 Task: Create in the project ArrowTech and in the Backlog issue 'Integrate a new augmented reality feature into an existing mobile application to enhance user experience and interactivity' a child issue 'Kubernetes cluster disaster recovery testing and remediation', and assign it to team member softage.1@softage.net. Create in the project ArrowTech and in the Backlog issue 'Develop a new tool for automated testing of mobile application functional correctness and performance under varying network conditions' a child issue 'Integration with employee benefits systems', and assign it to team member softage.2@softage.net
Action: Mouse moved to (231, 73)
Screenshot: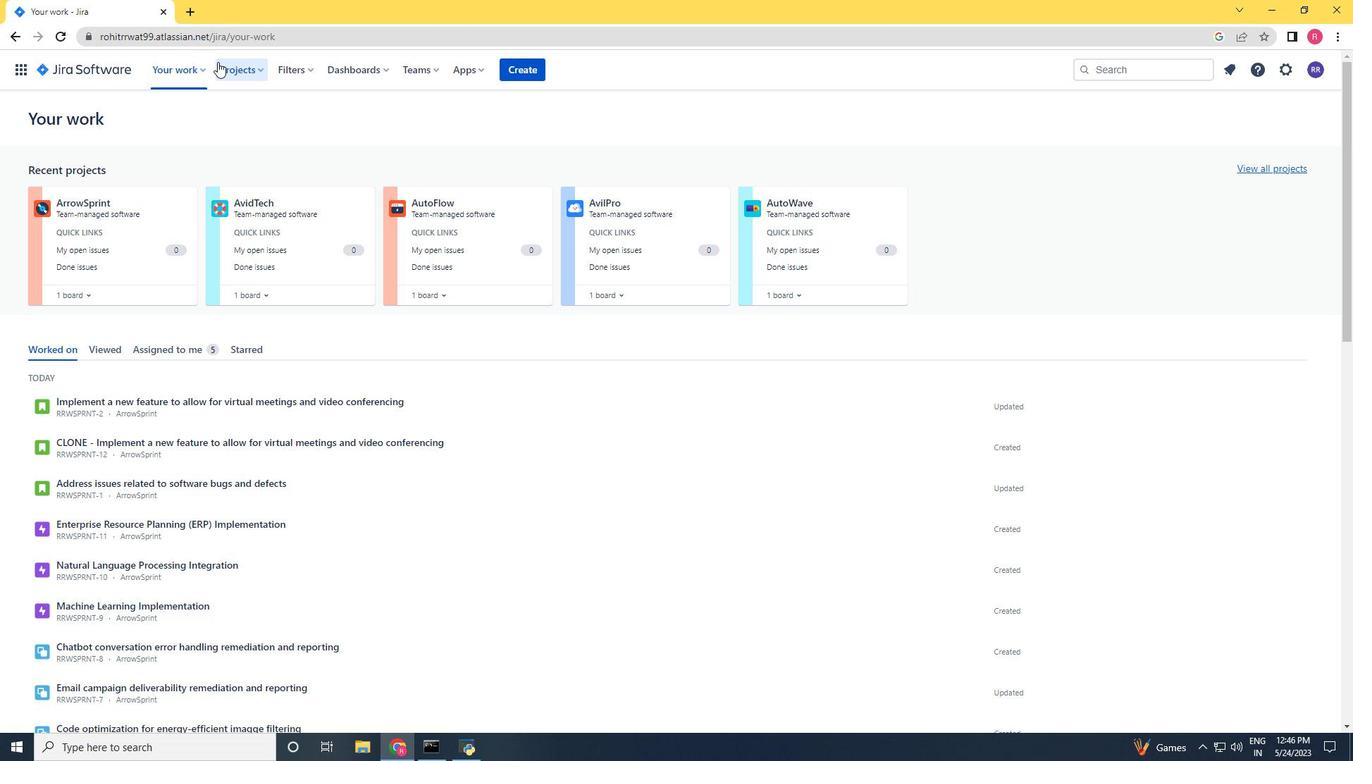 
Action: Mouse pressed left at (231, 73)
Screenshot: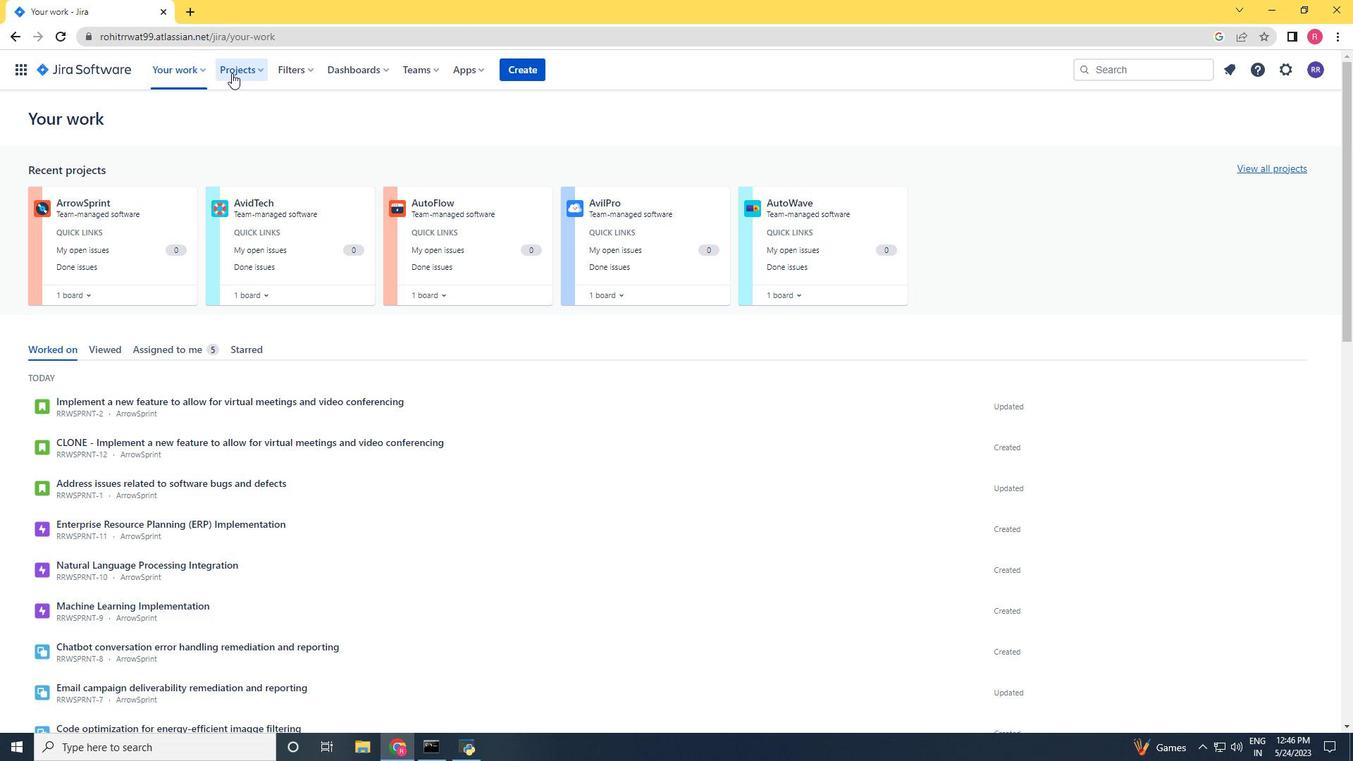 
Action: Mouse moved to (258, 146)
Screenshot: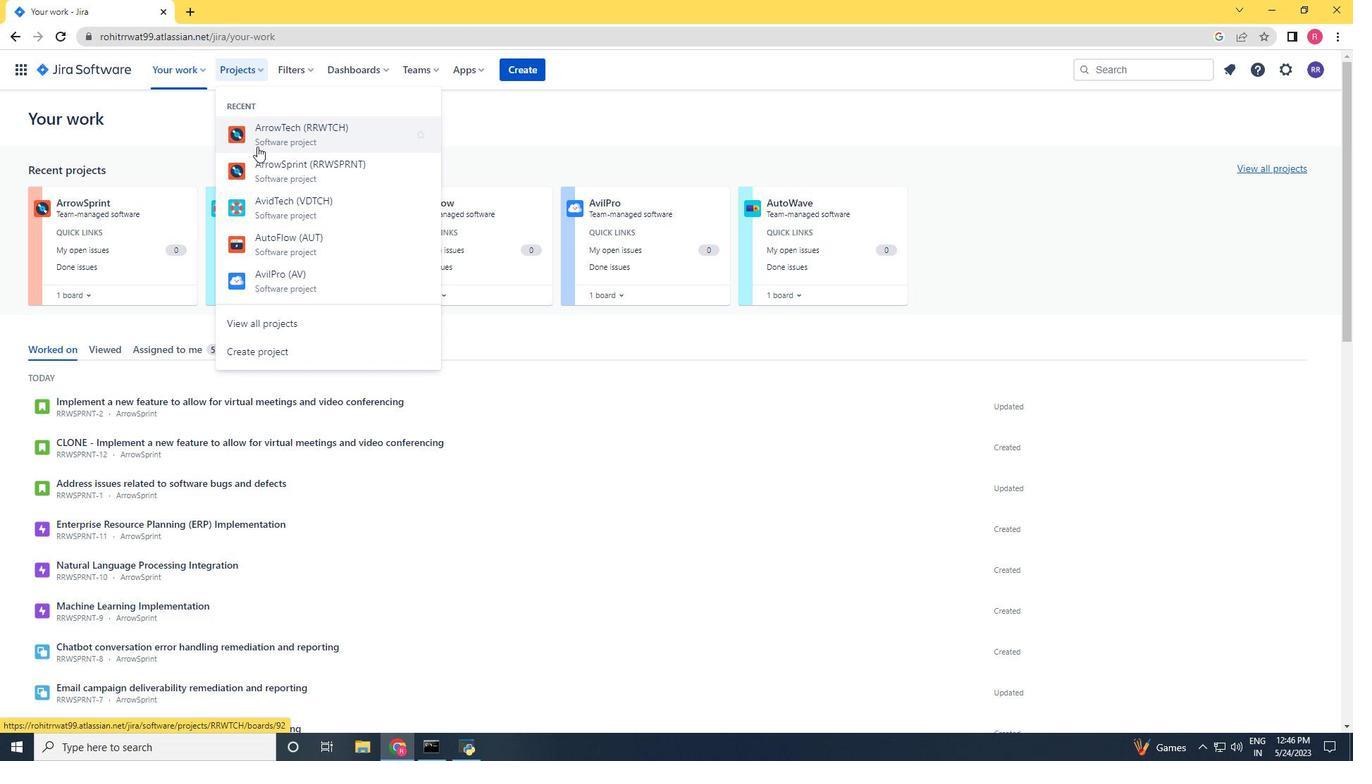 
Action: Mouse pressed left at (258, 146)
Screenshot: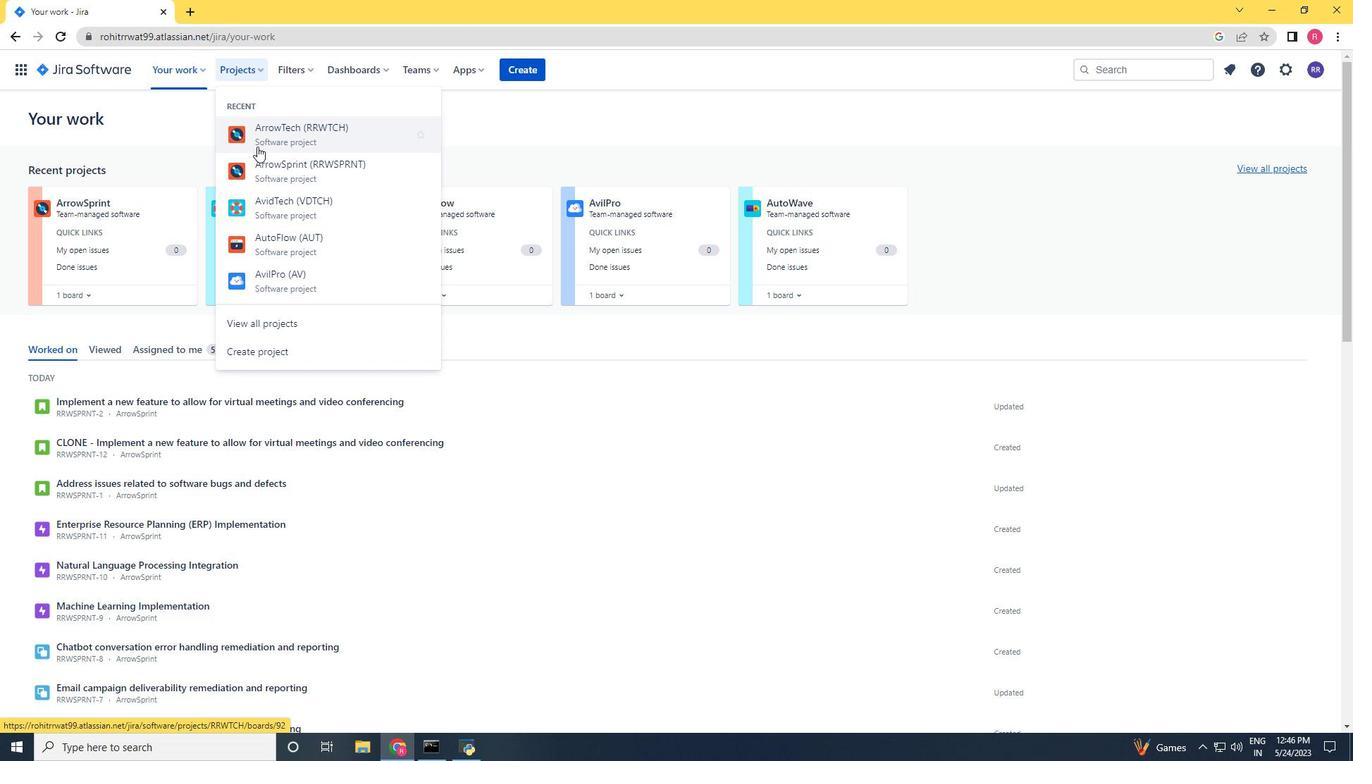 
Action: Mouse moved to (90, 219)
Screenshot: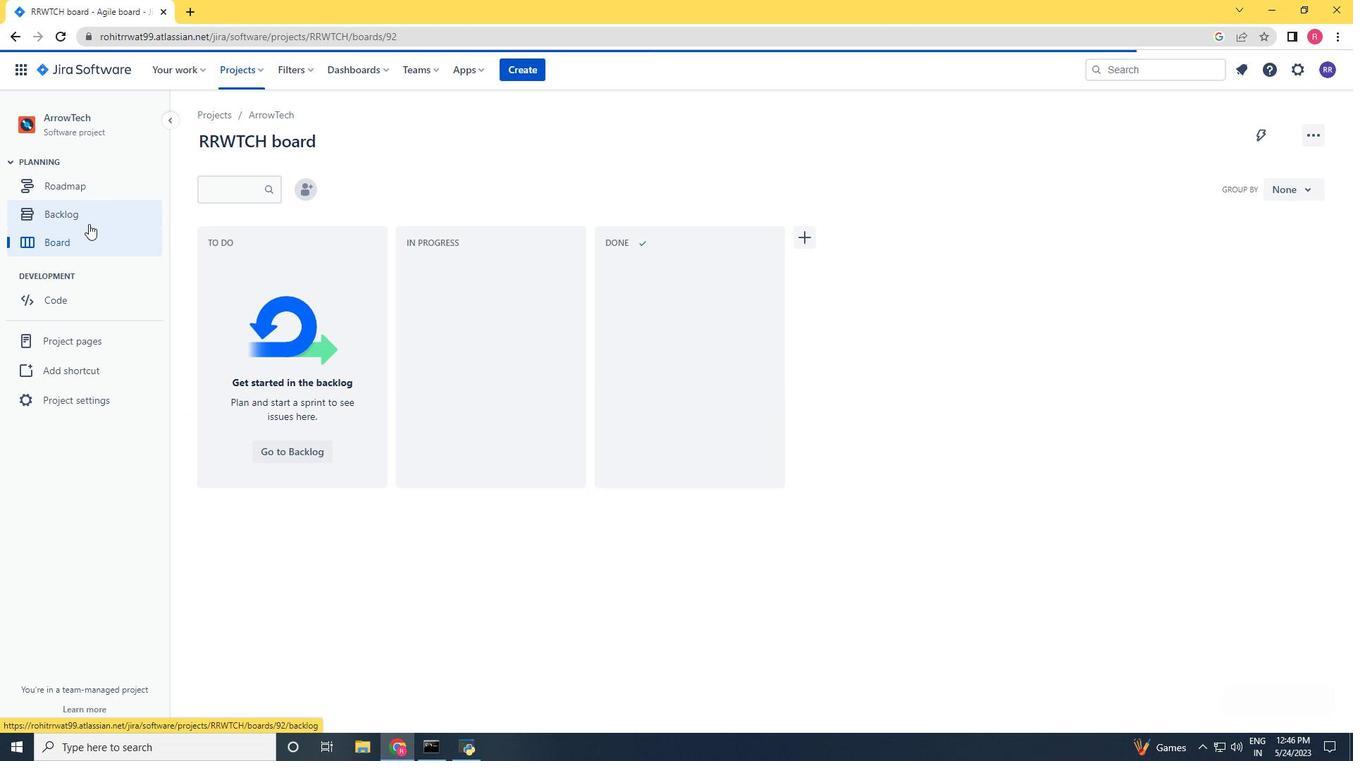 
Action: Mouse pressed left at (90, 219)
Screenshot: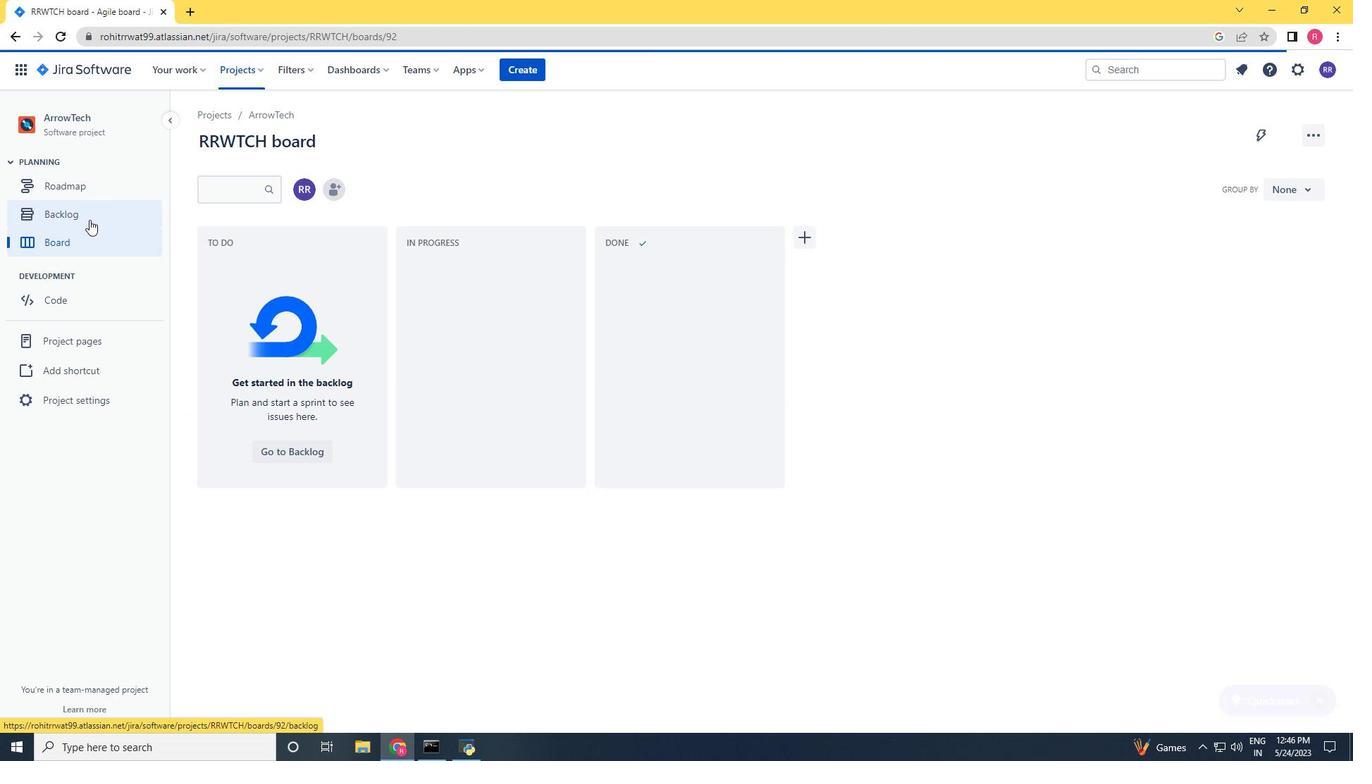 
Action: Mouse moved to (1066, 427)
Screenshot: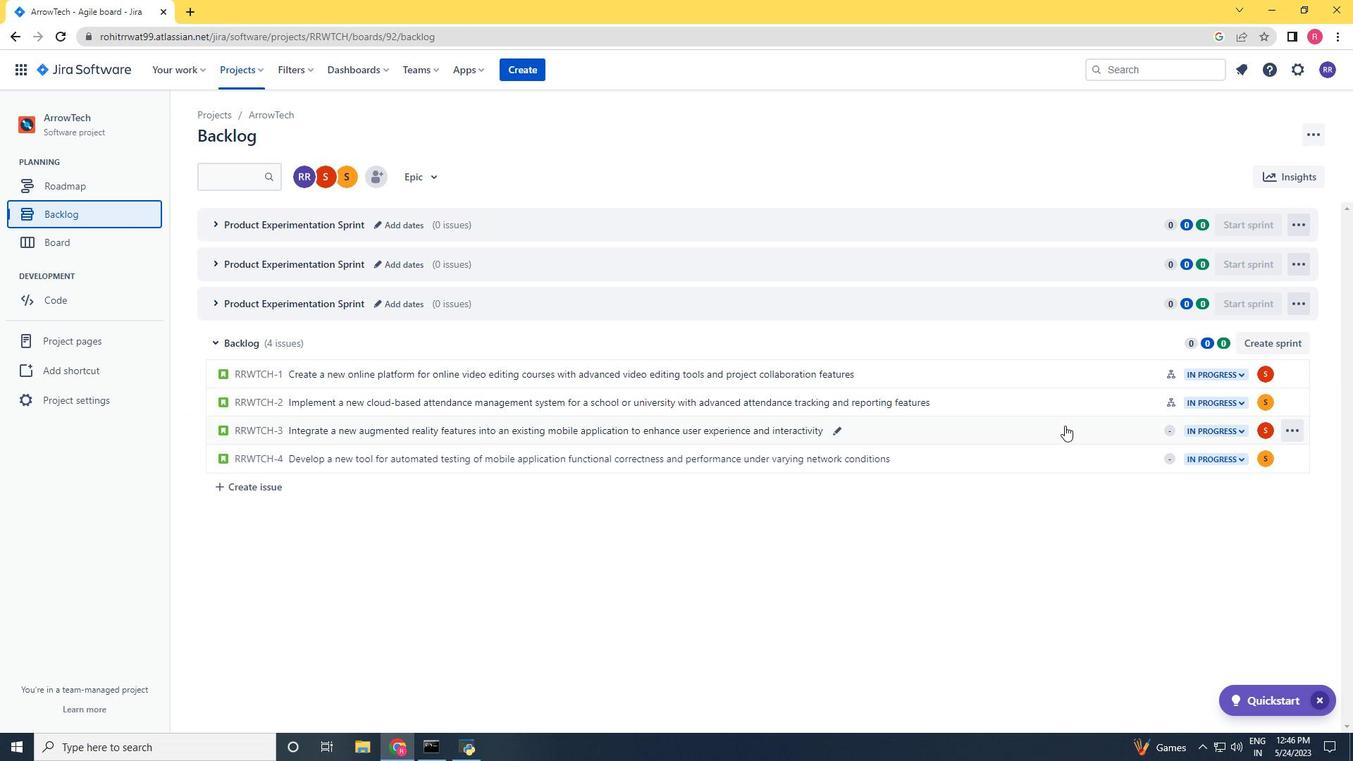 
Action: Mouse pressed left at (1066, 427)
Screenshot: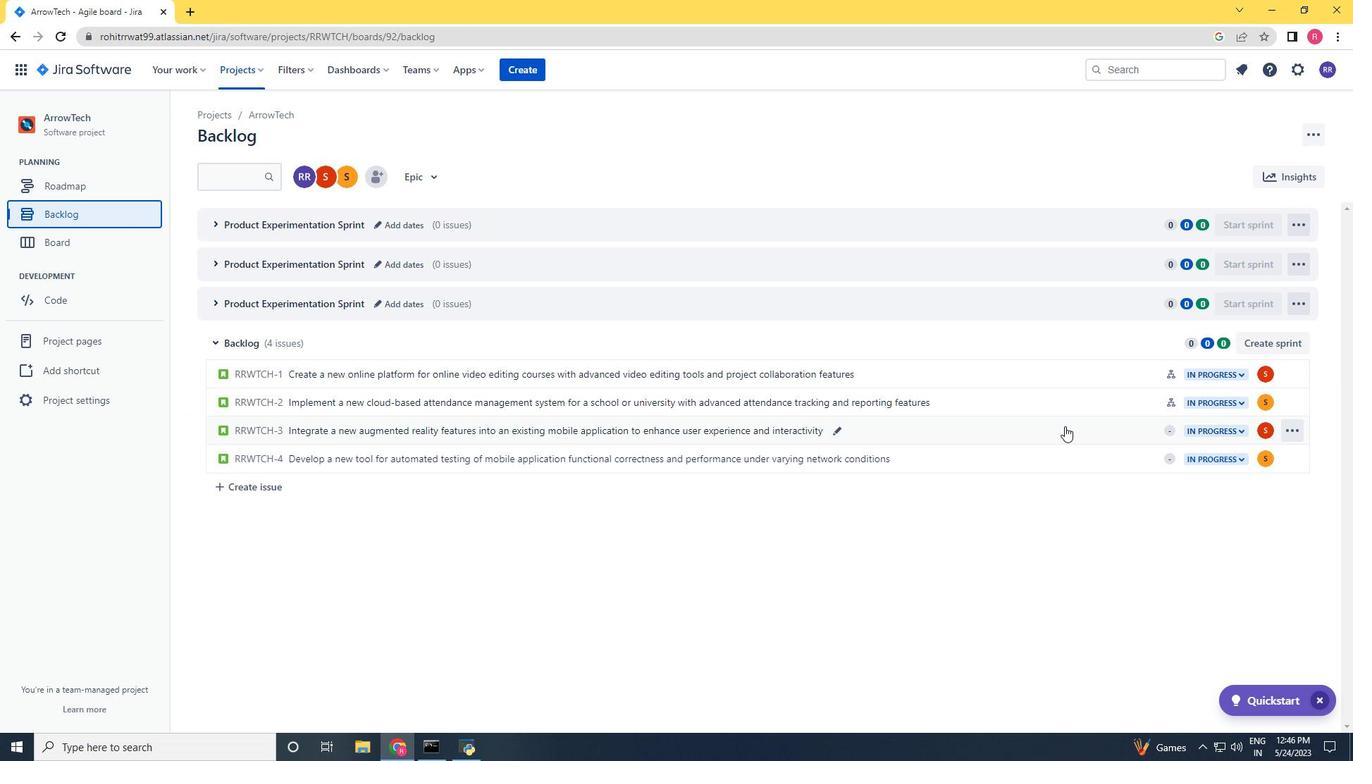 
Action: Mouse moved to (1103, 339)
Screenshot: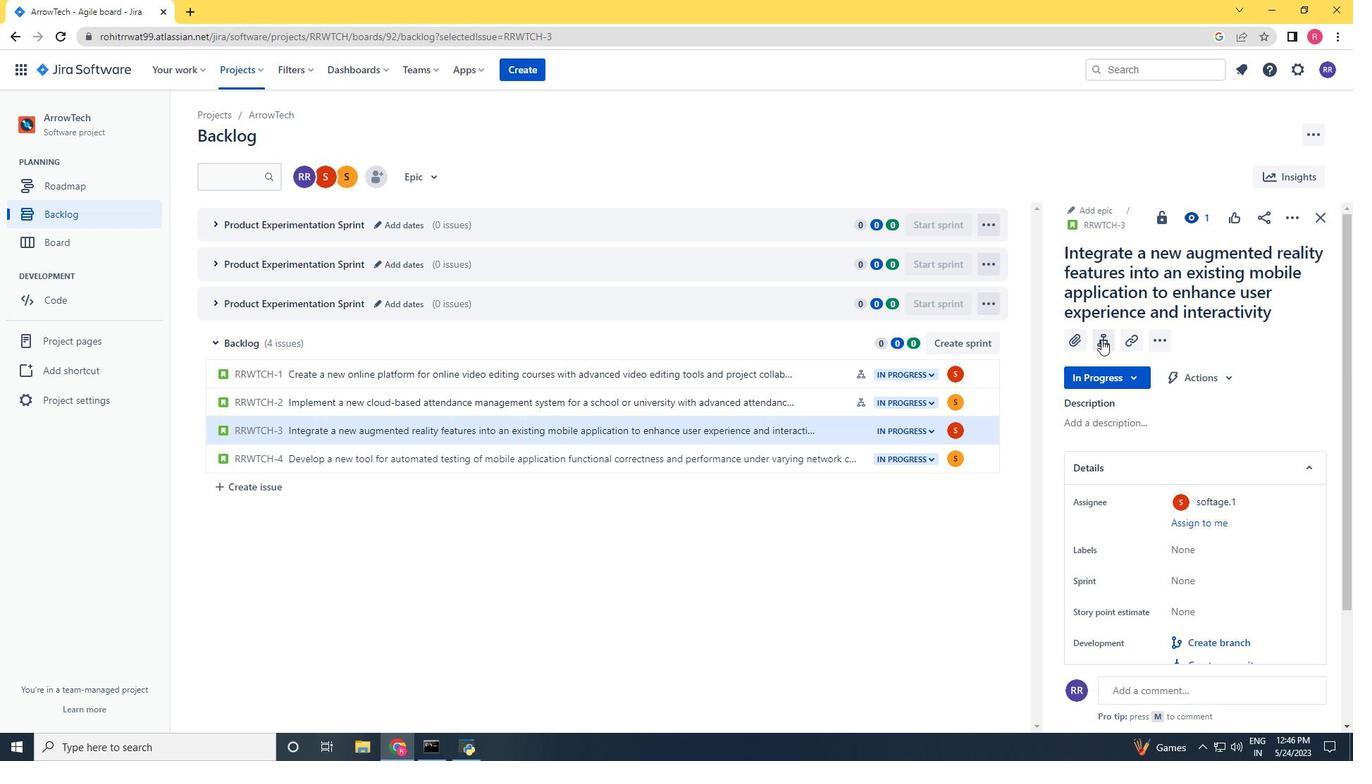 
Action: Mouse pressed left at (1103, 339)
Screenshot: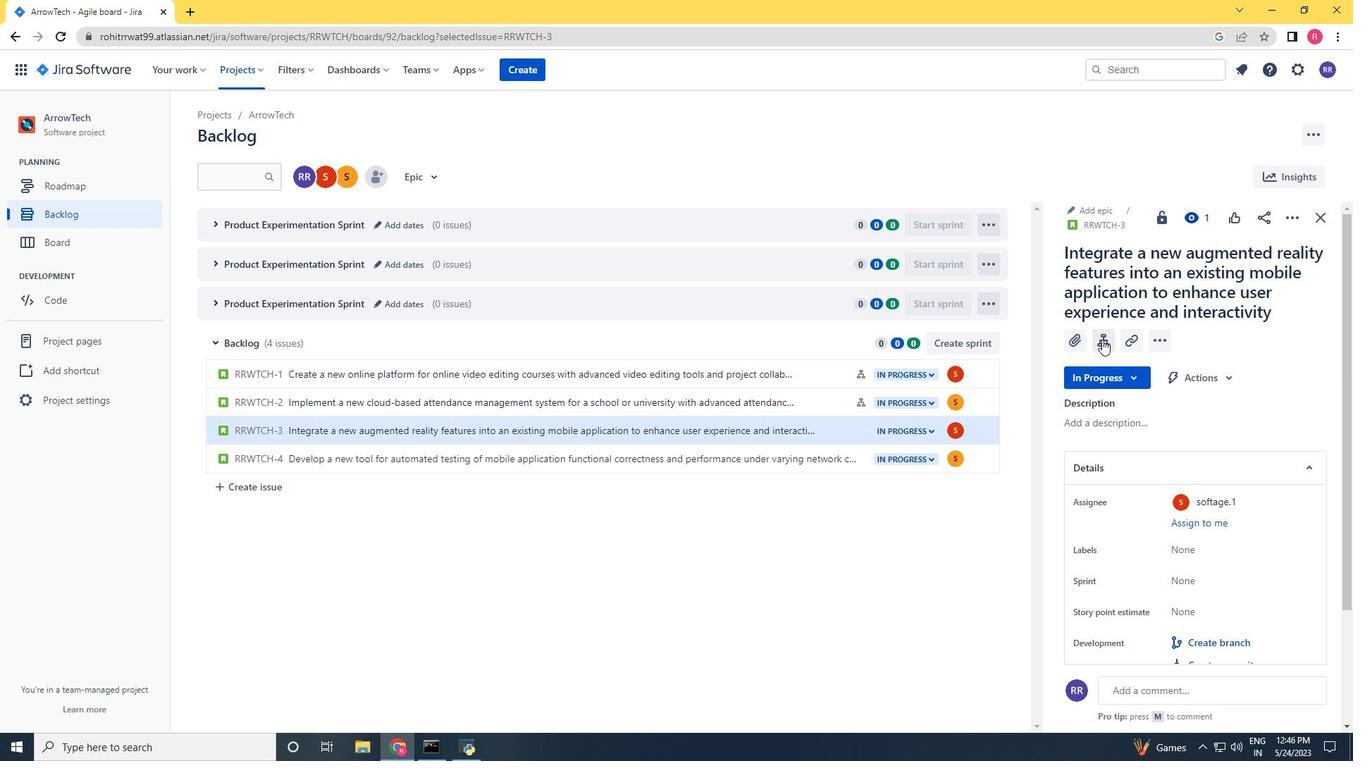 
Action: Key pressed <Key.shift>Kubernetes<Key.space>cluster<Key.space>disaster<Key.space>recovery<Key.space>testing<Key.space>and<Key.space>remediation<Key.space><Key.enter>
Screenshot: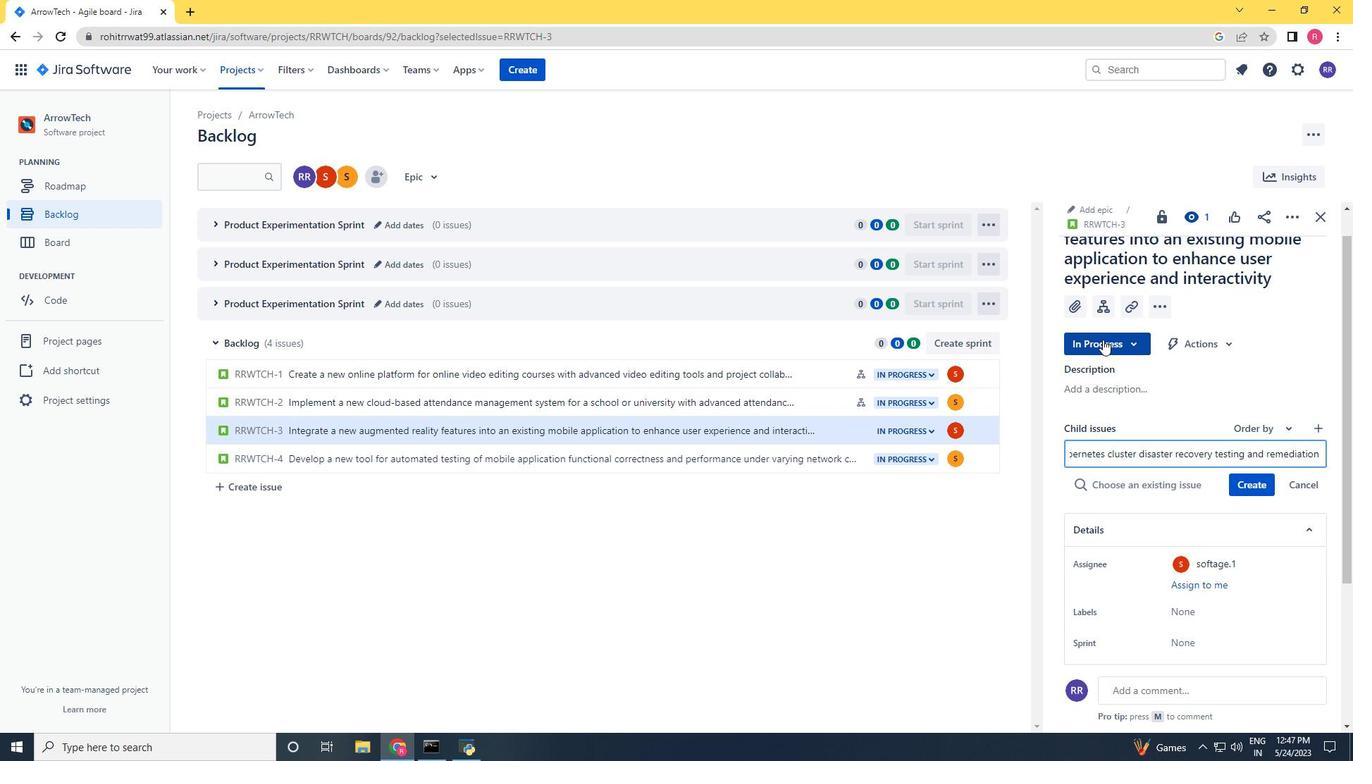 
Action: Mouse moved to (847, 463)
Screenshot: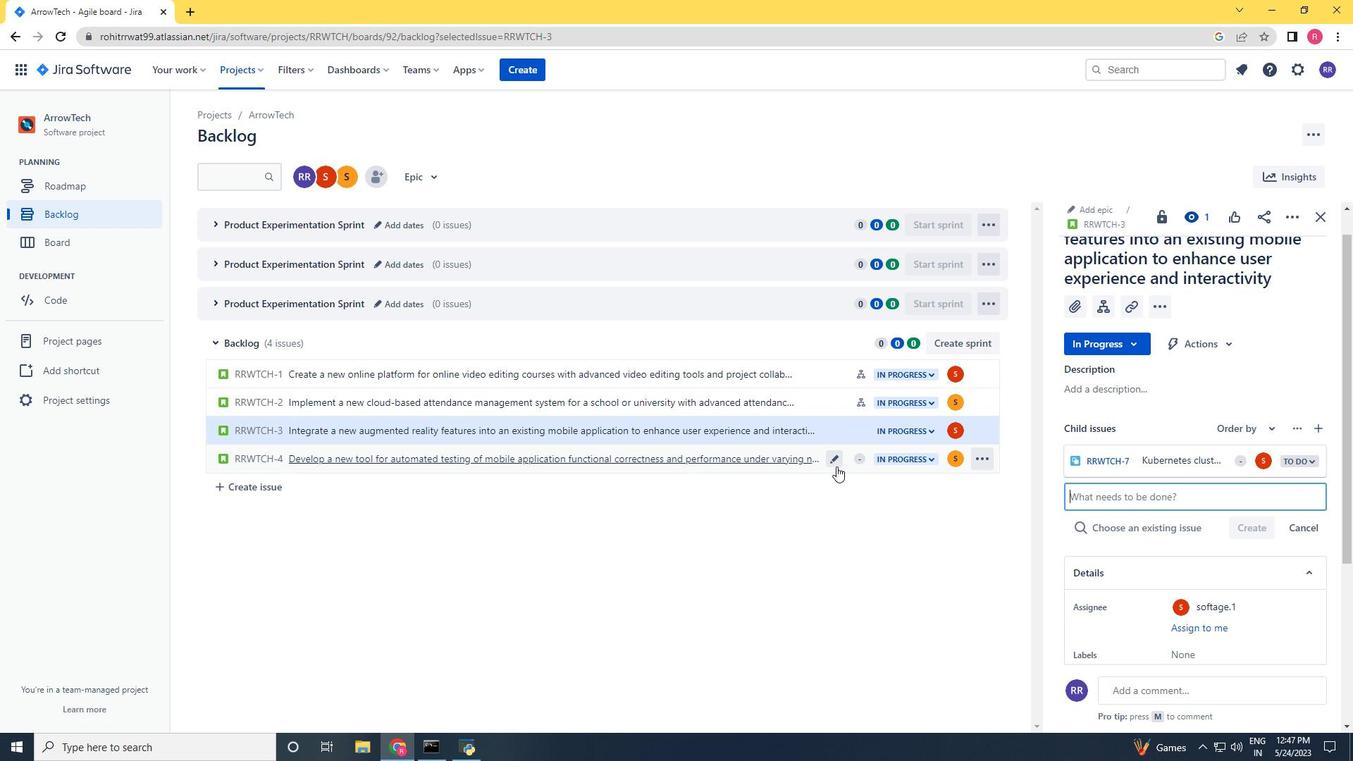 
Action: Mouse pressed left at (847, 463)
Screenshot: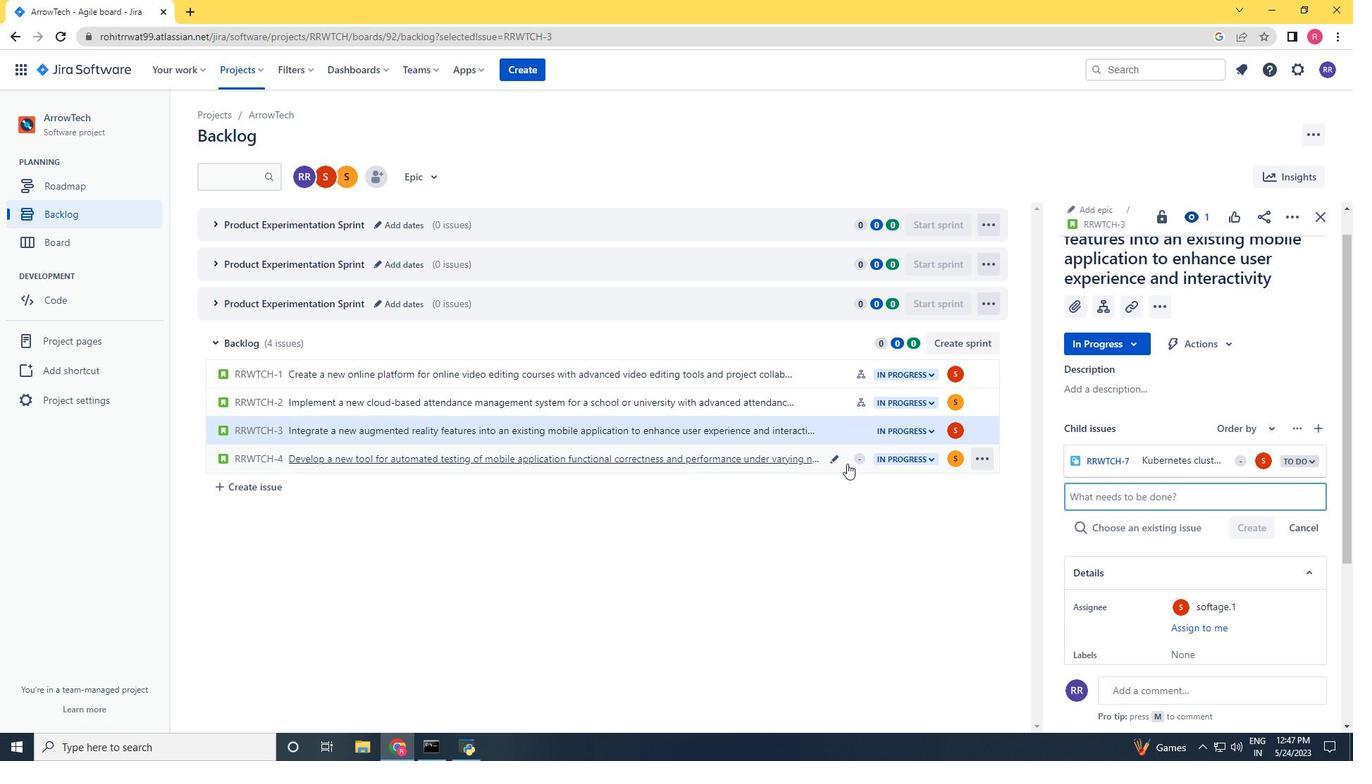 
Action: Mouse moved to (1099, 358)
Screenshot: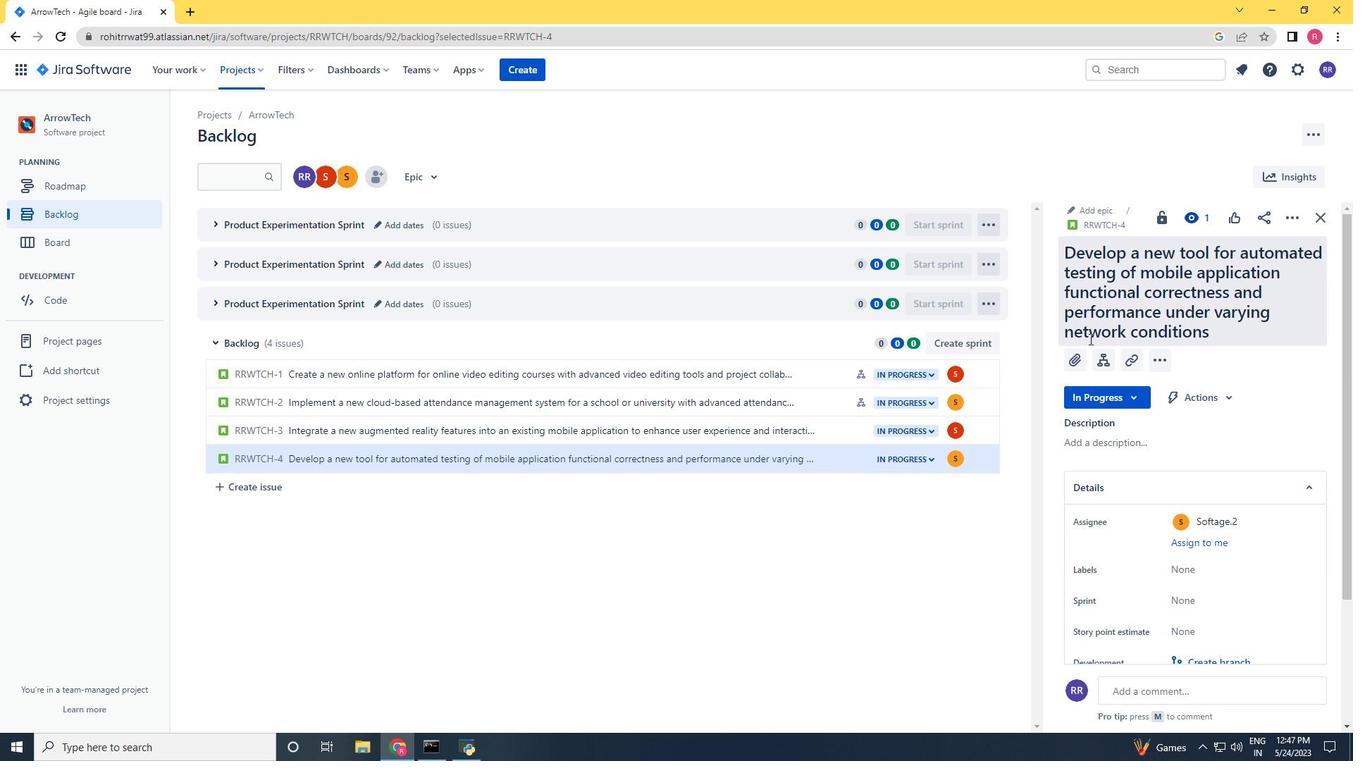 
Action: Mouse pressed left at (1099, 358)
Screenshot: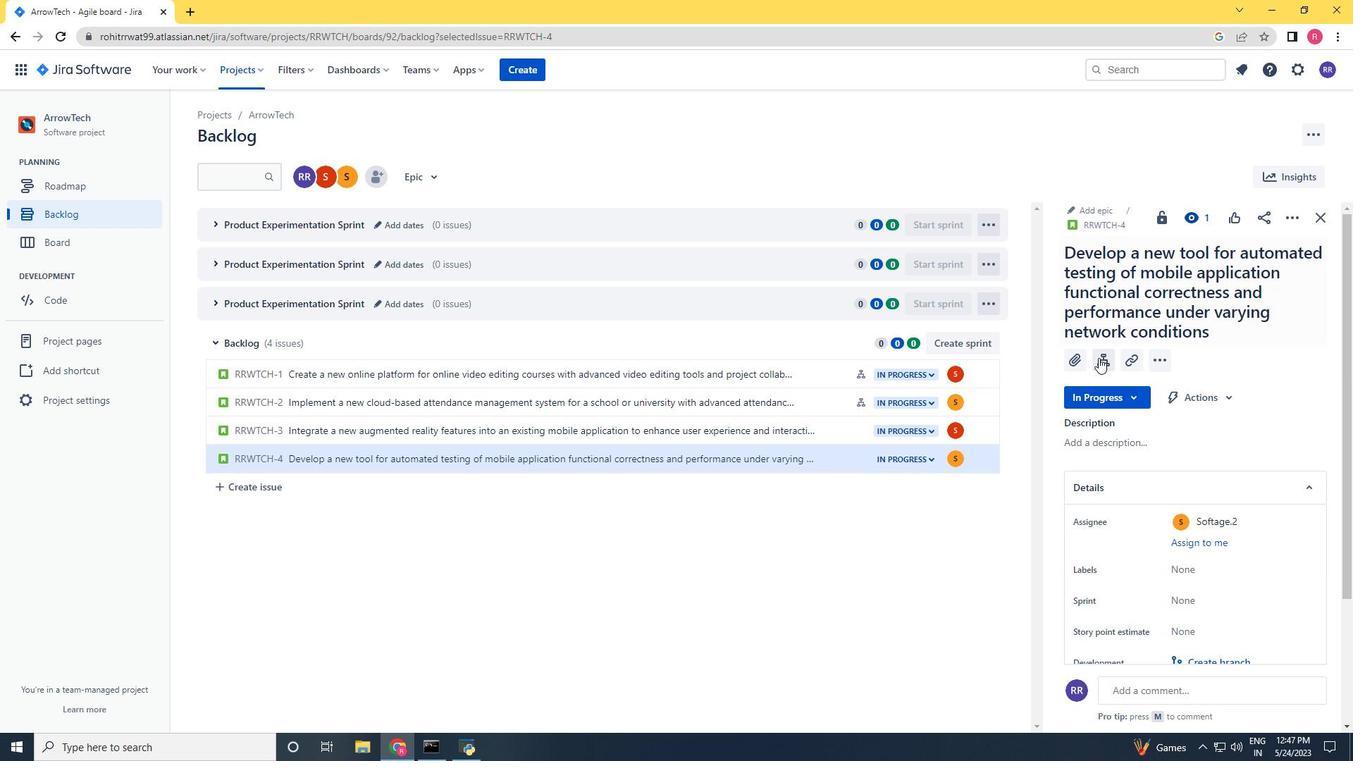 
Action: Key pressed <Key.shift>Integration<Key.space>with<Key.space>employee<Key.space>benefits<Key.space>system<Key.space><Key.enter>
Screenshot: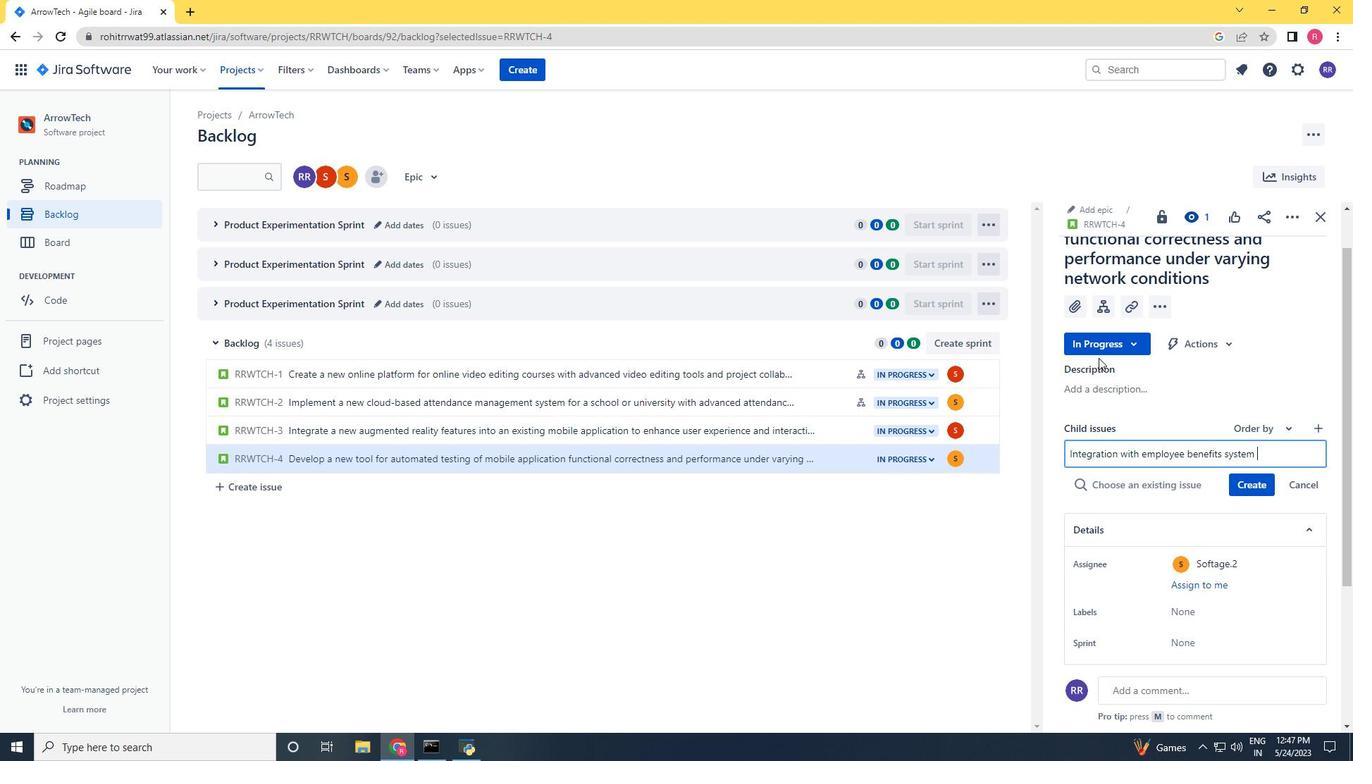 
Action: Mouse moved to (1260, 462)
Screenshot: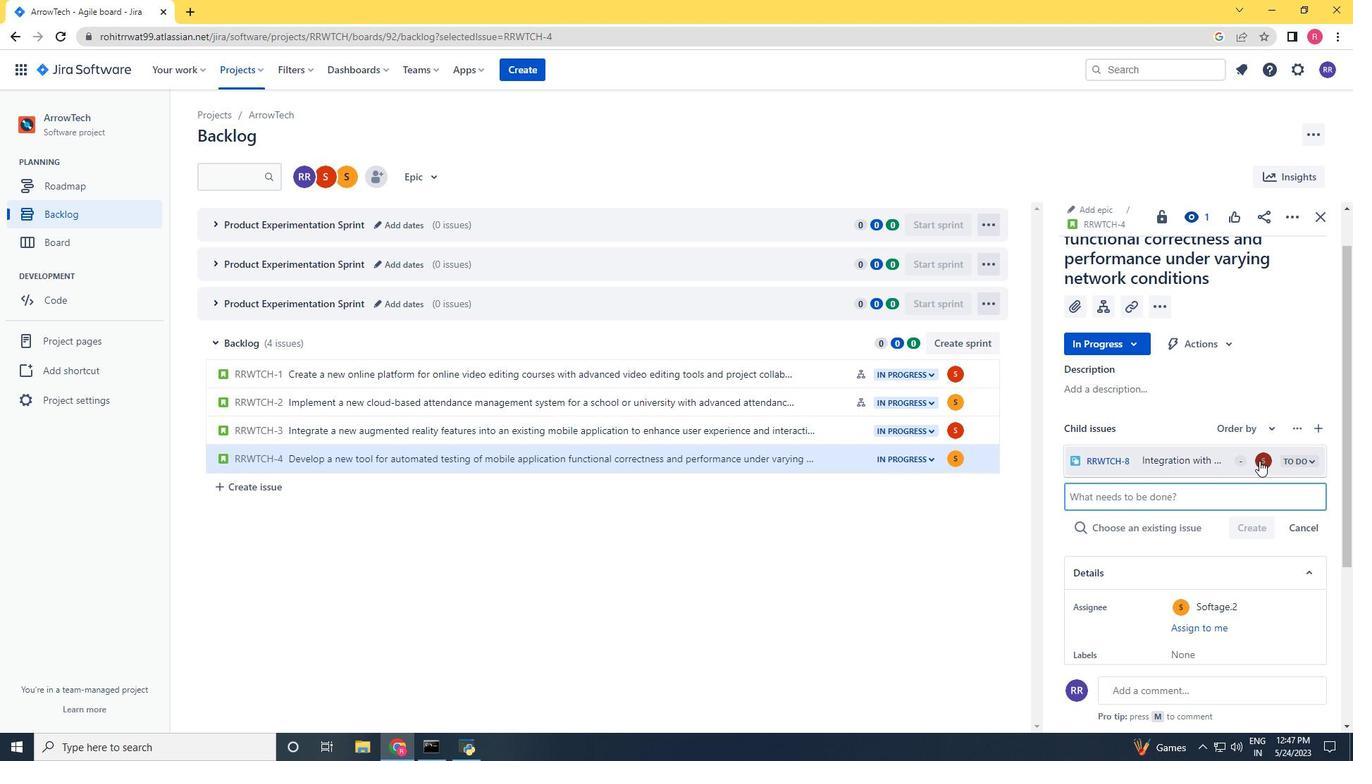 
Action: Mouse pressed left at (1260, 462)
Screenshot: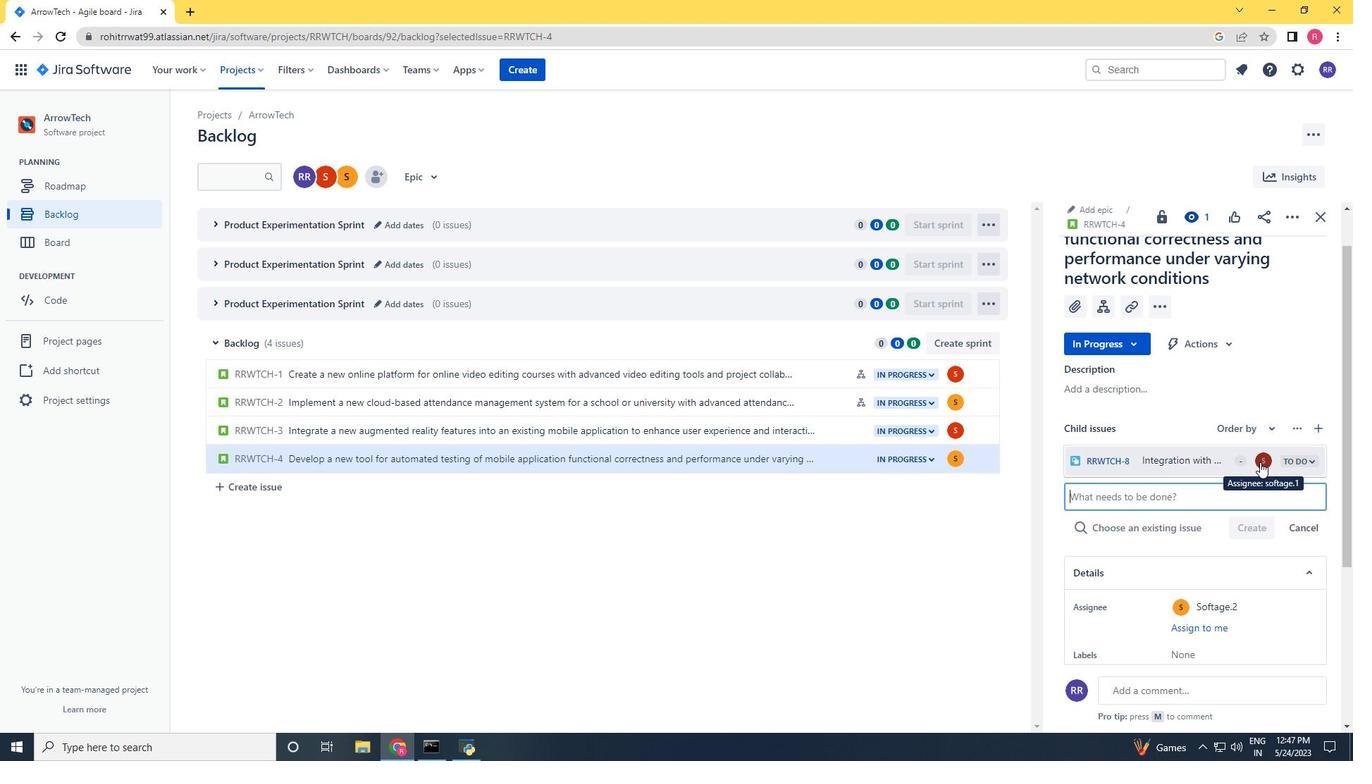 
Action: Key pressed softage.2<Key.shift>@softage.net
Screenshot: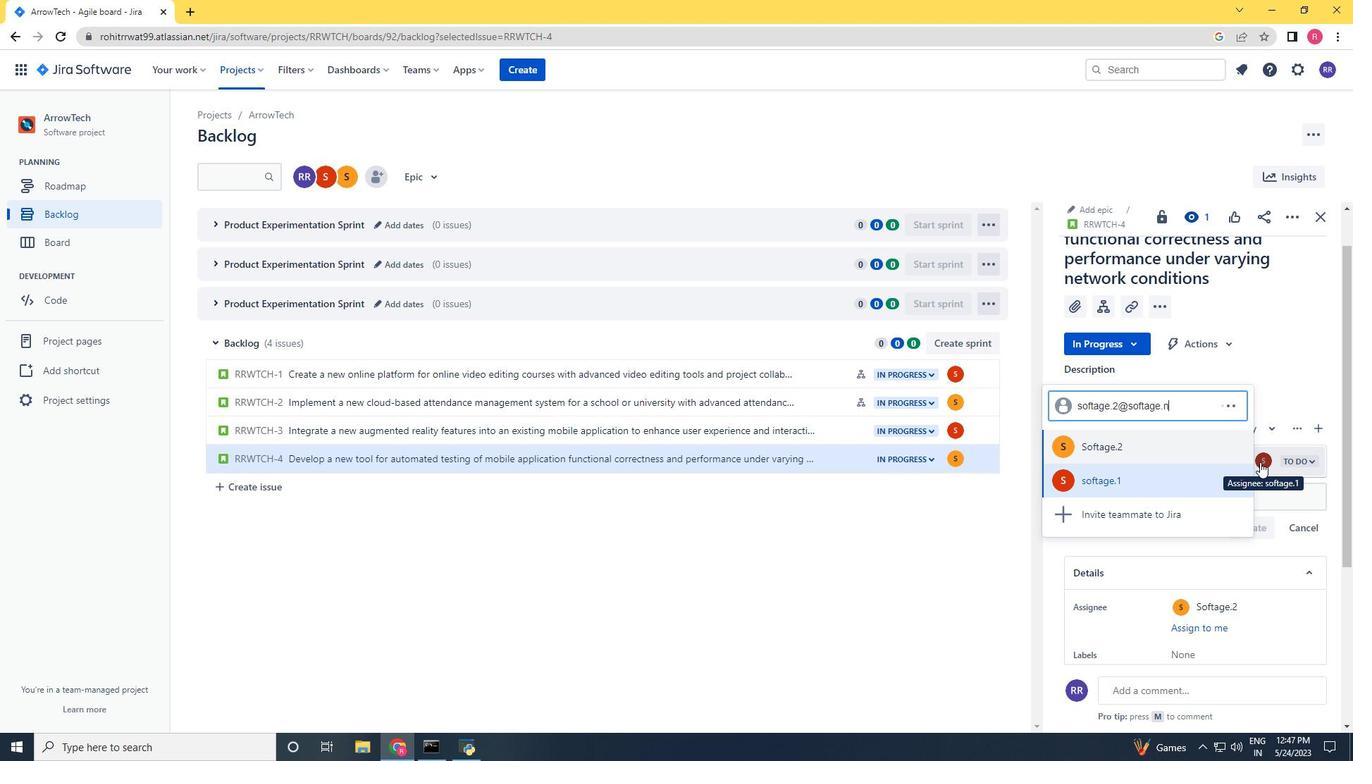 
Action: Mouse moved to (1138, 461)
Screenshot: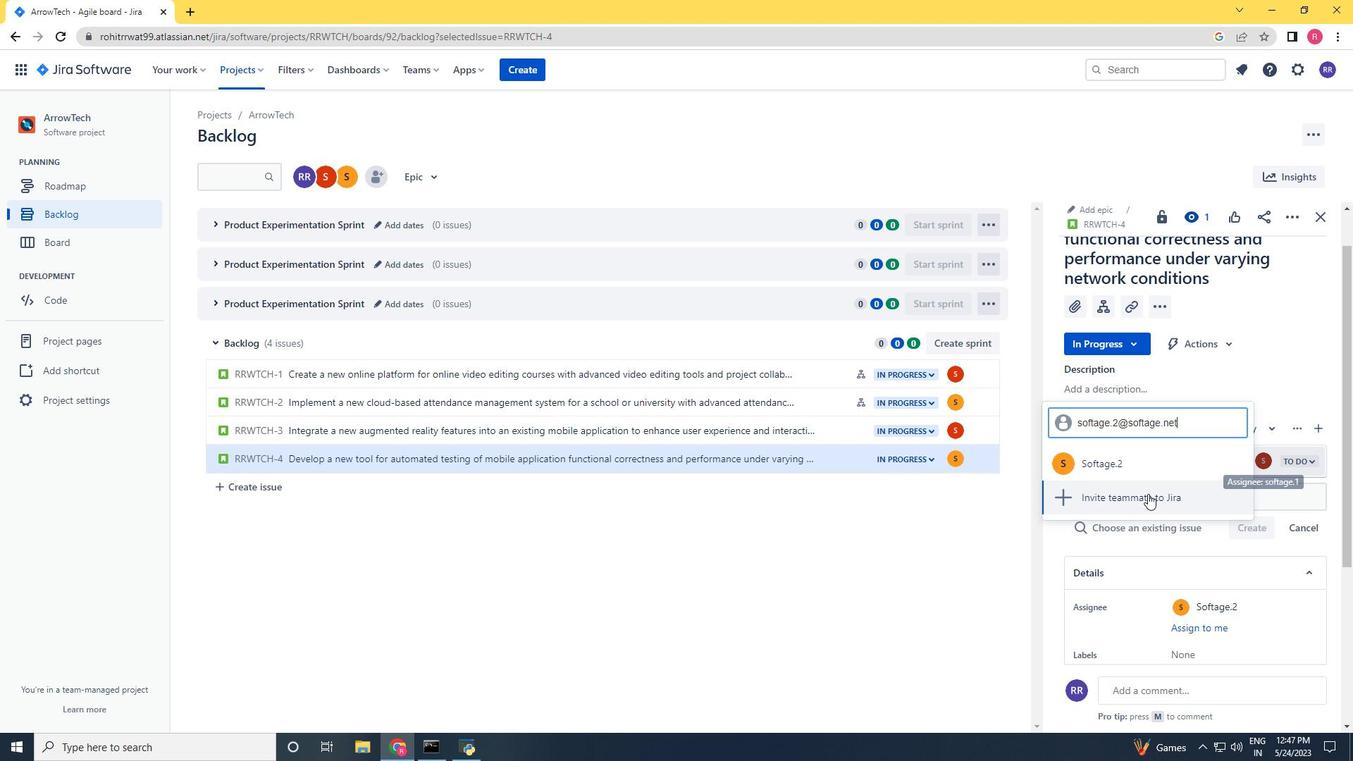 
Action: Mouse pressed left at (1138, 461)
Screenshot: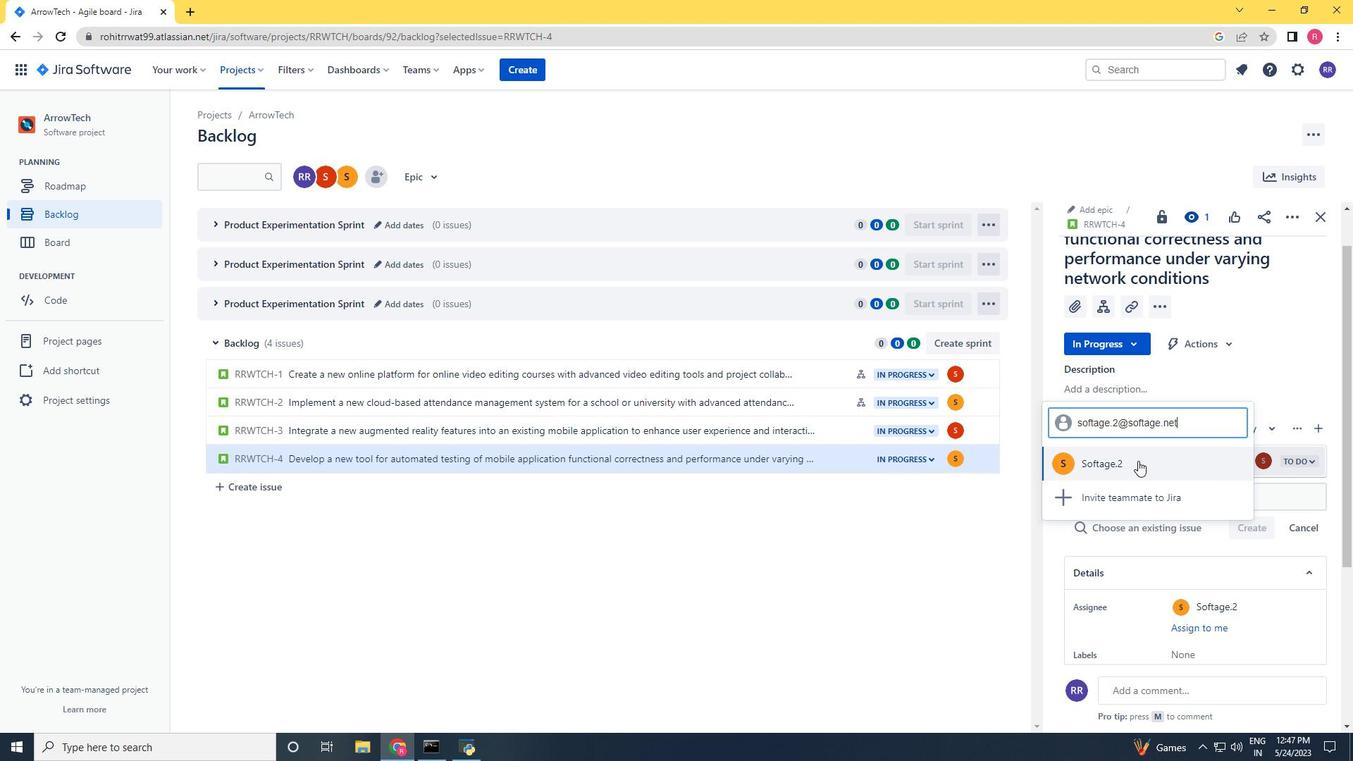 
Action: Mouse moved to (867, 564)
Screenshot: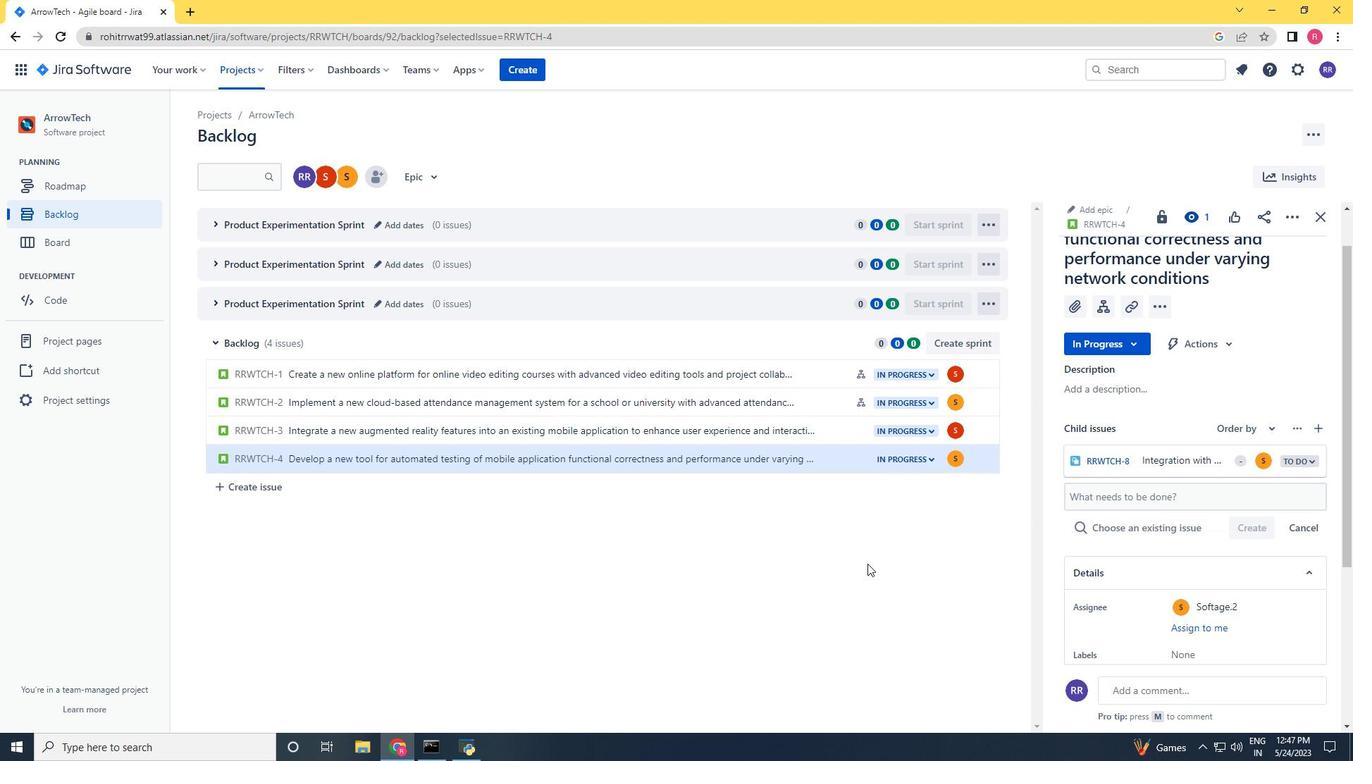 
Action: Mouse scrolled (867, 564) with delta (0, 0)
Screenshot: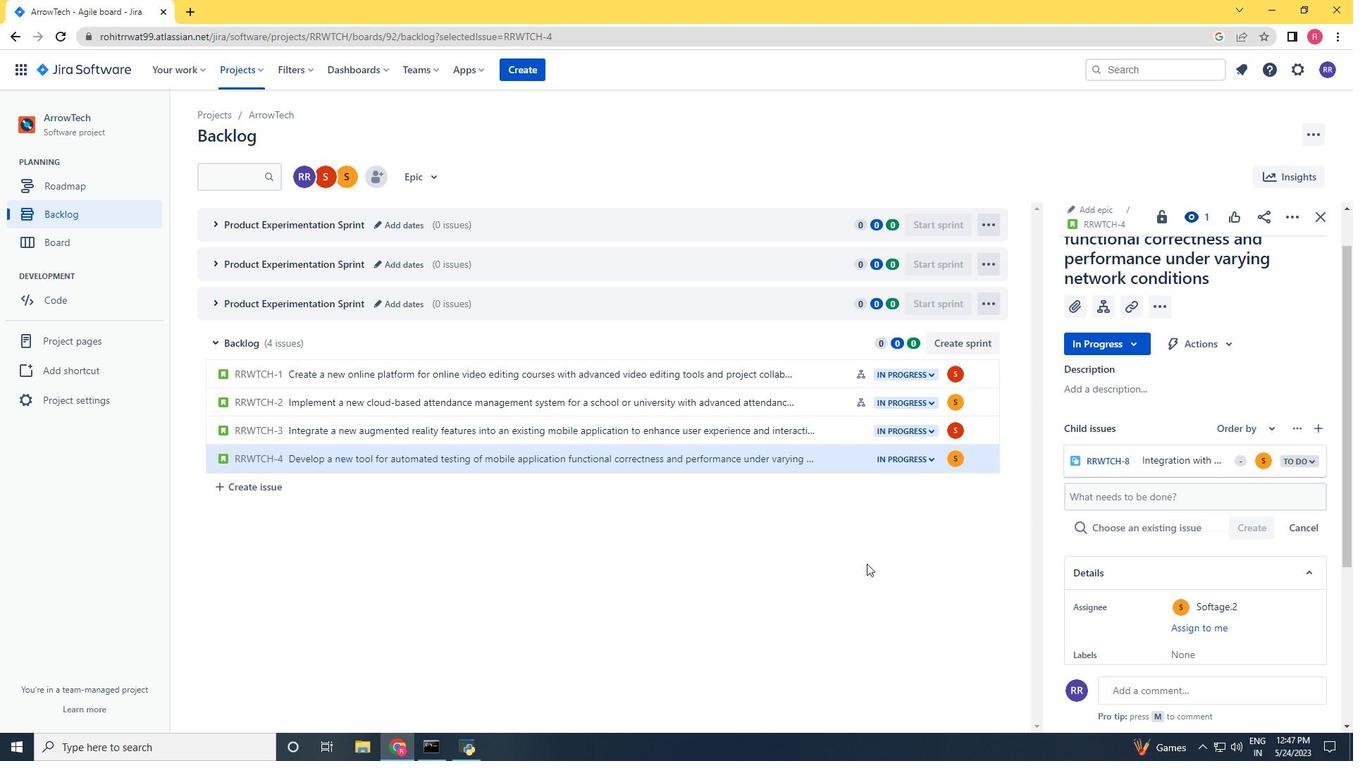 
Action: Mouse scrolled (867, 564) with delta (0, 0)
Screenshot: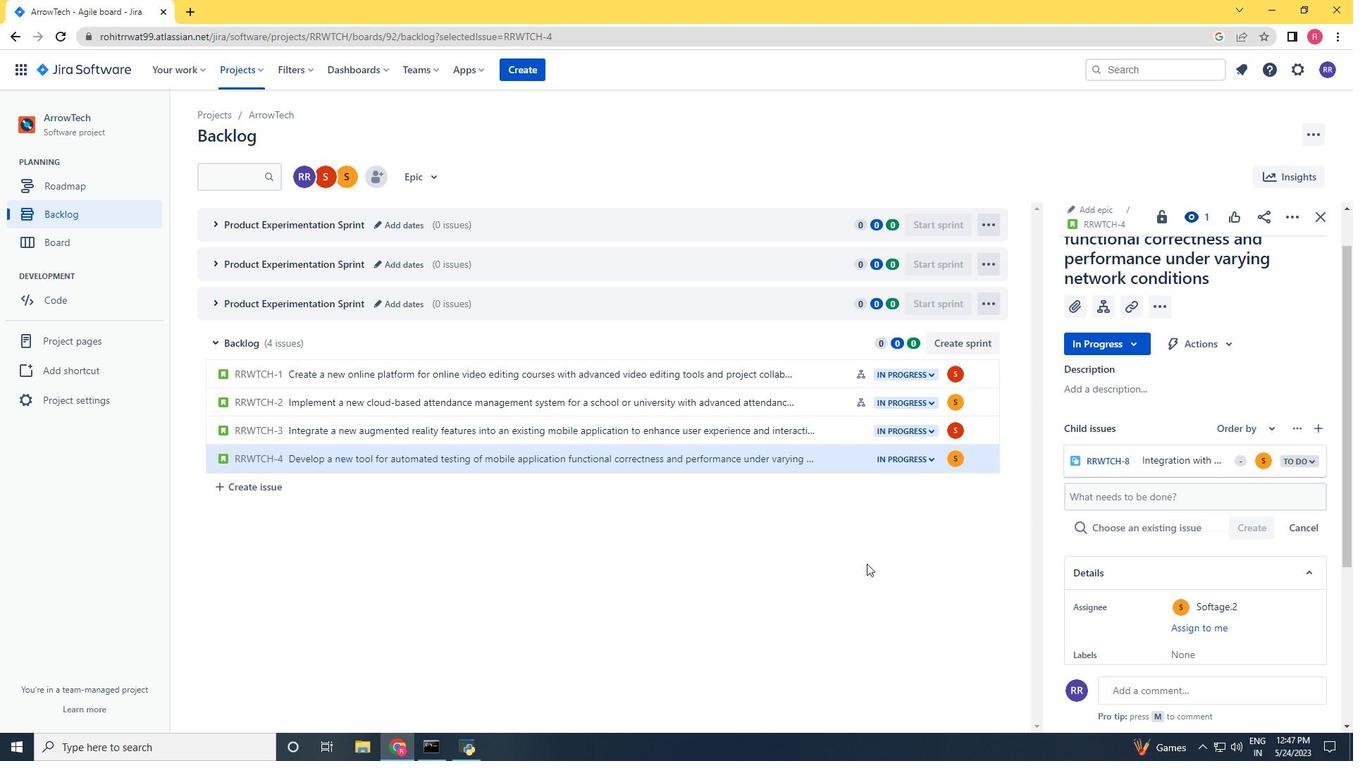 
Action: Mouse scrolled (867, 564) with delta (0, 0)
Screenshot: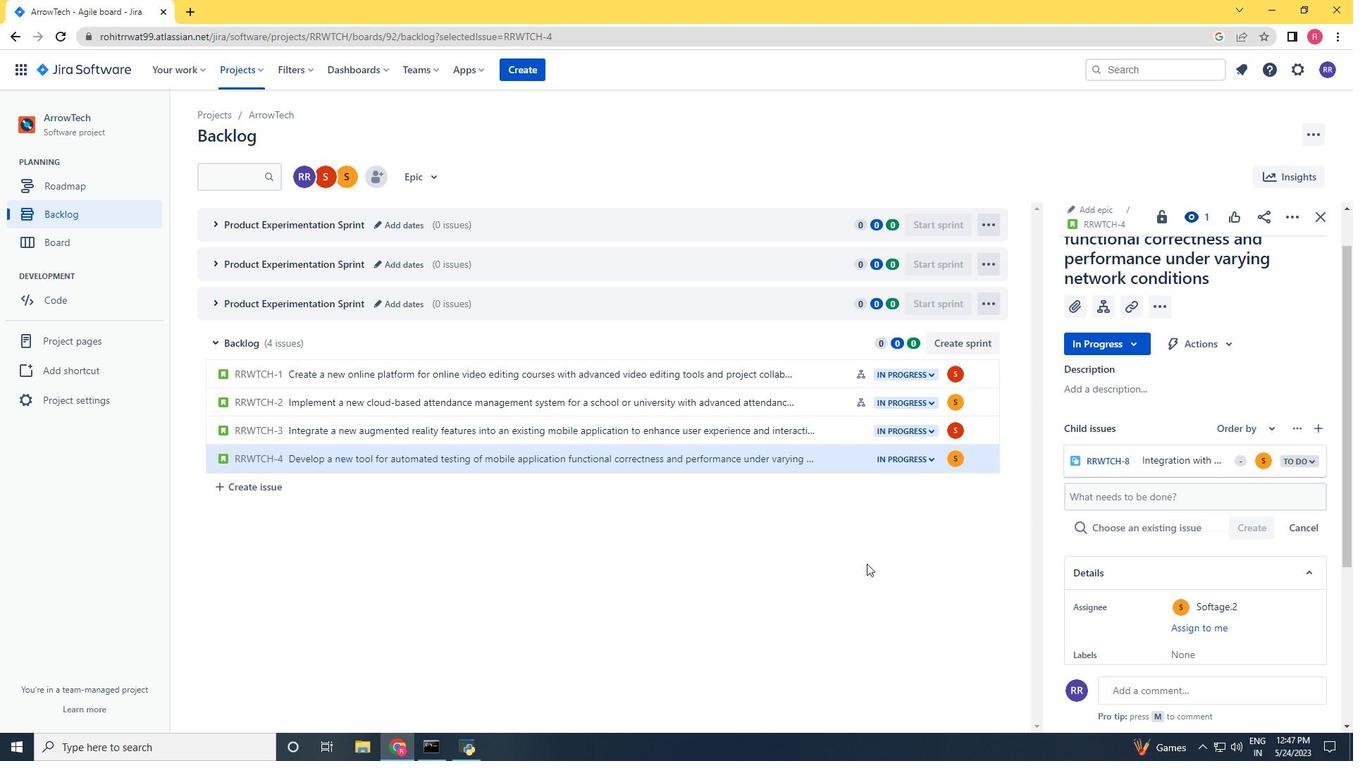 
Action: Mouse scrolled (867, 564) with delta (0, 0)
Screenshot: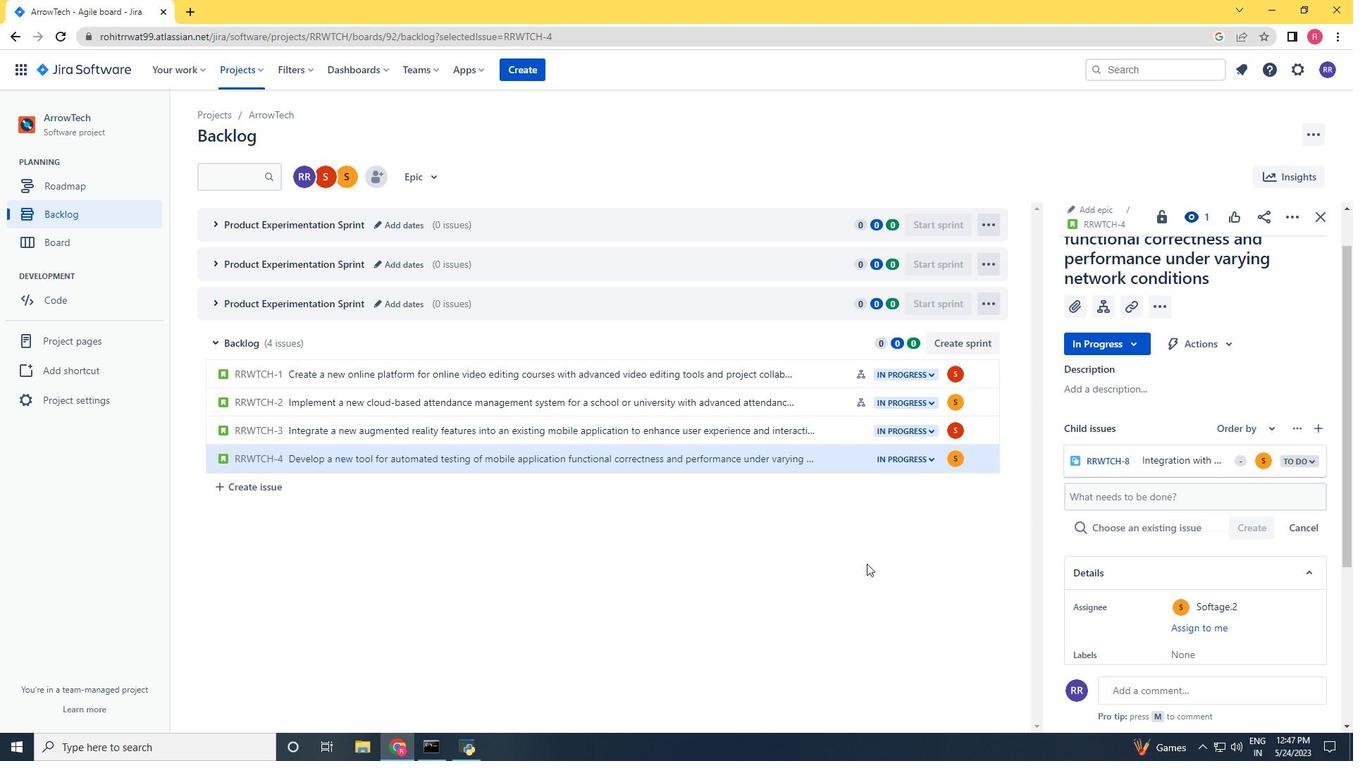 
